 Task: Check the sale-to-list ratio of security in the last 1 year.
Action: Mouse moved to (948, 207)
Screenshot: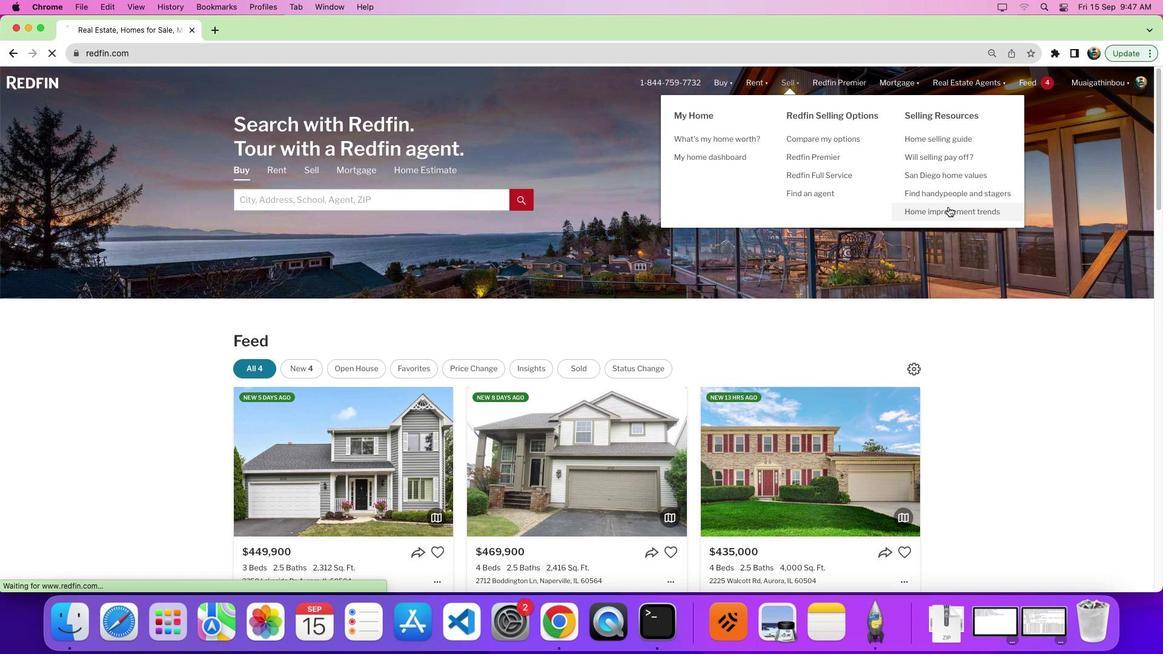 
Action: Mouse pressed left at (948, 207)
Screenshot: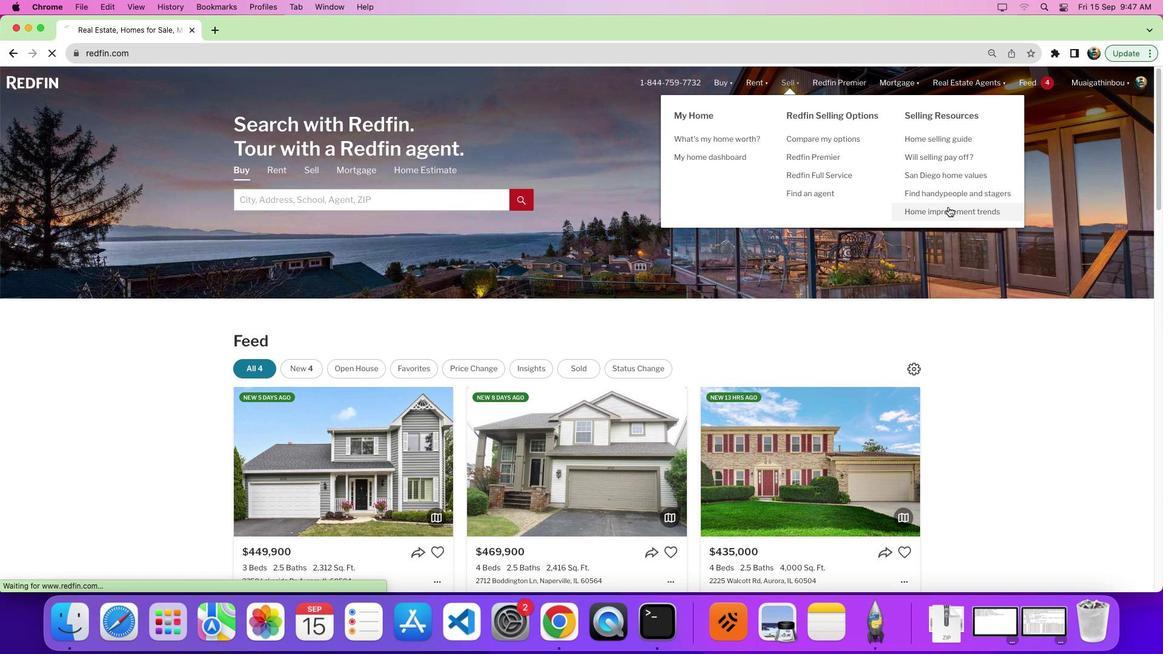 
Action: Mouse moved to (633, 376)
Screenshot: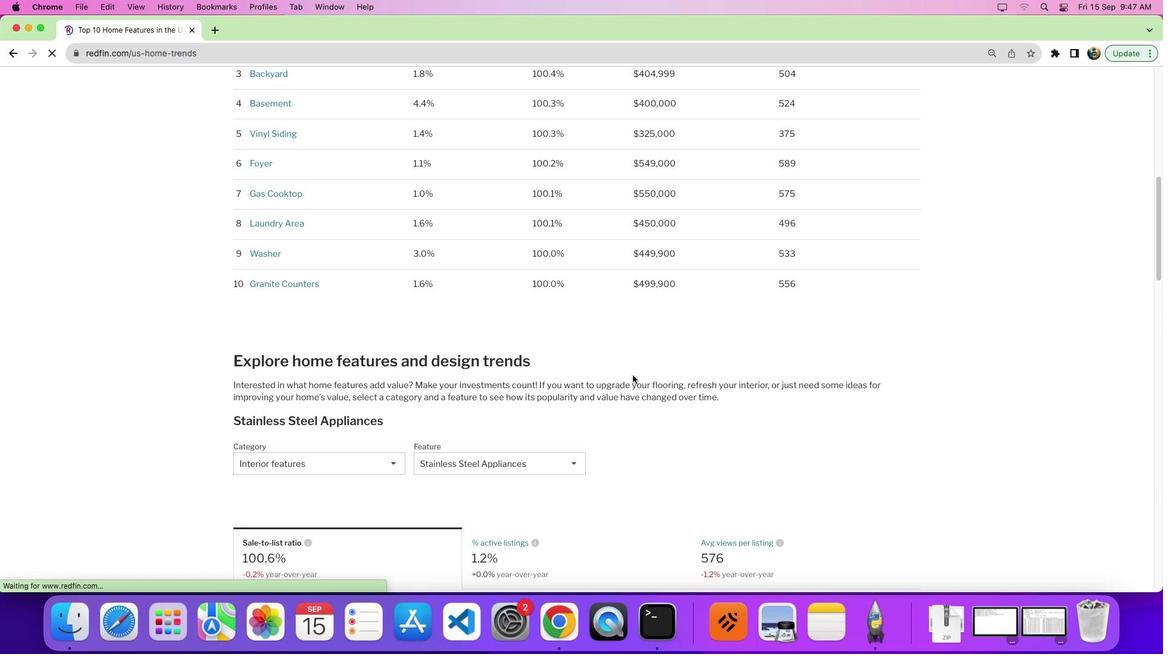 
Action: Mouse scrolled (633, 376) with delta (0, 0)
Screenshot: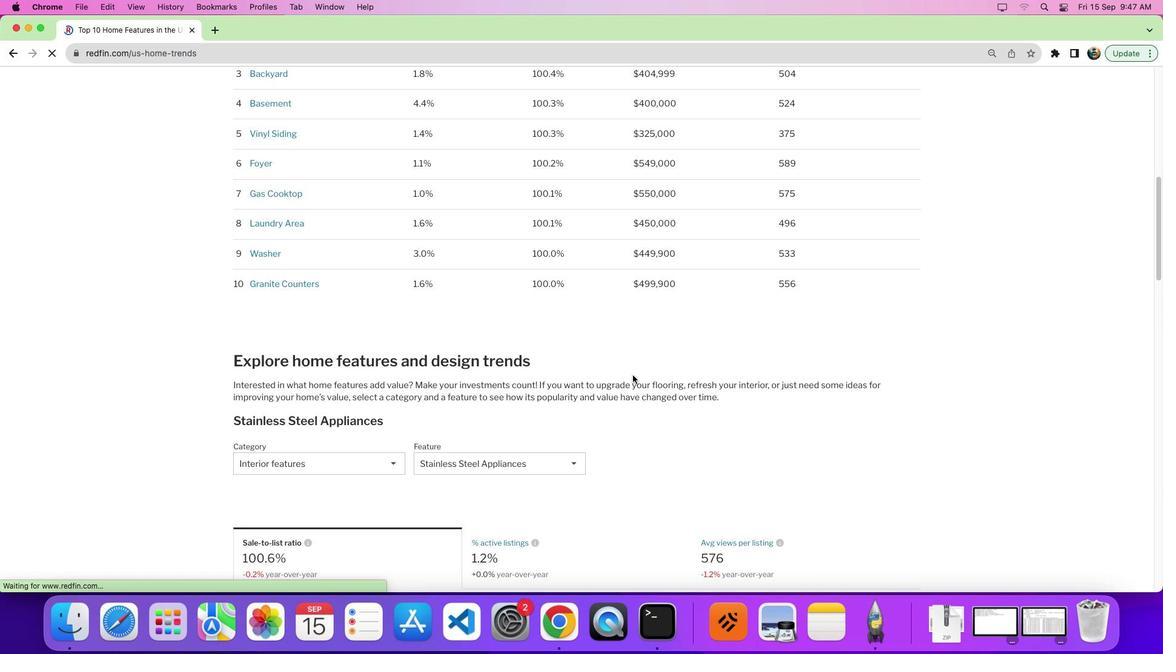 
Action: Mouse scrolled (633, 376) with delta (0, 0)
Screenshot: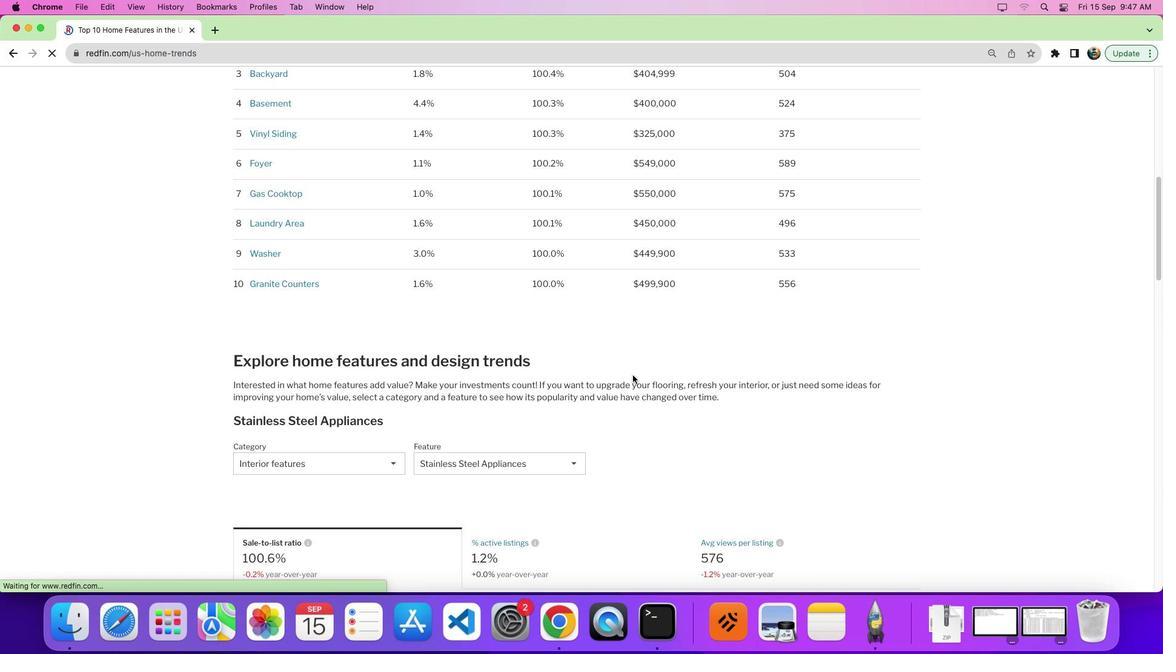 
Action: Mouse scrolled (633, 376) with delta (0, -4)
Screenshot: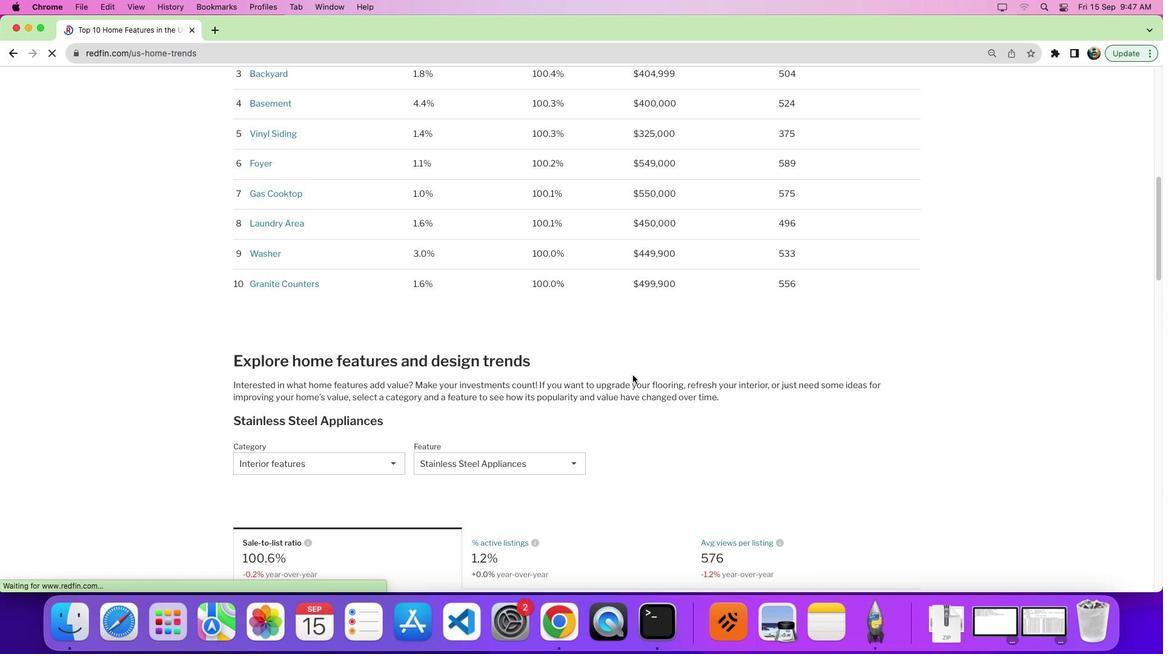 
Action: Mouse moved to (633, 375)
Screenshot: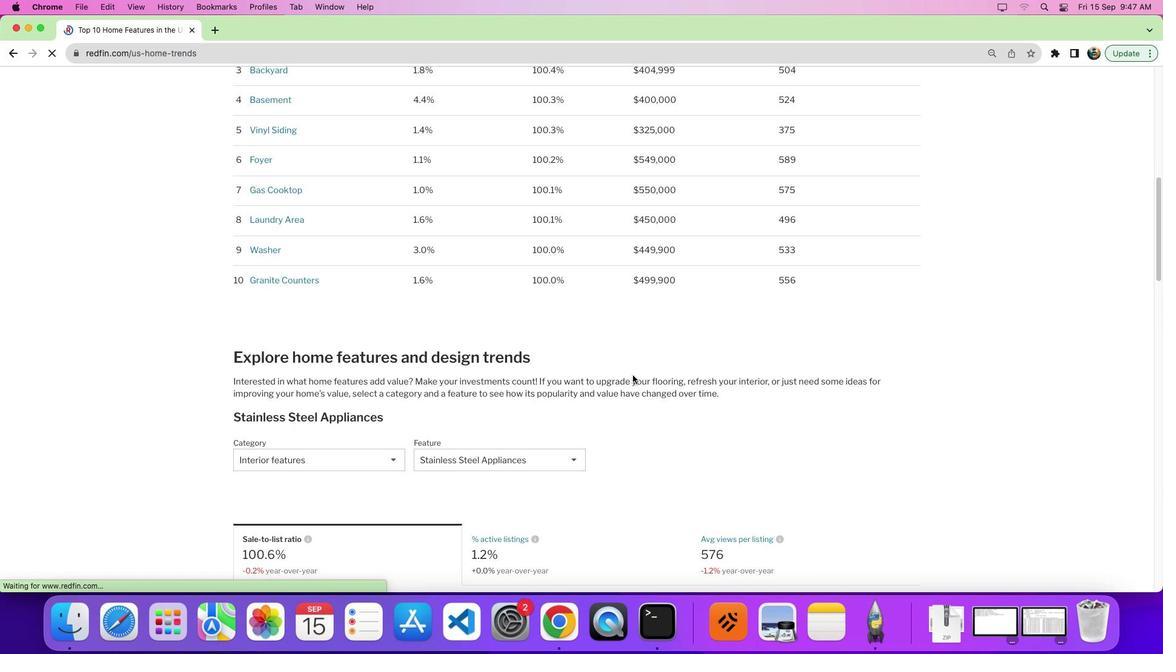 
Action: Mouse scrolled (633, 375) with delta (0, -6)
Screenshot: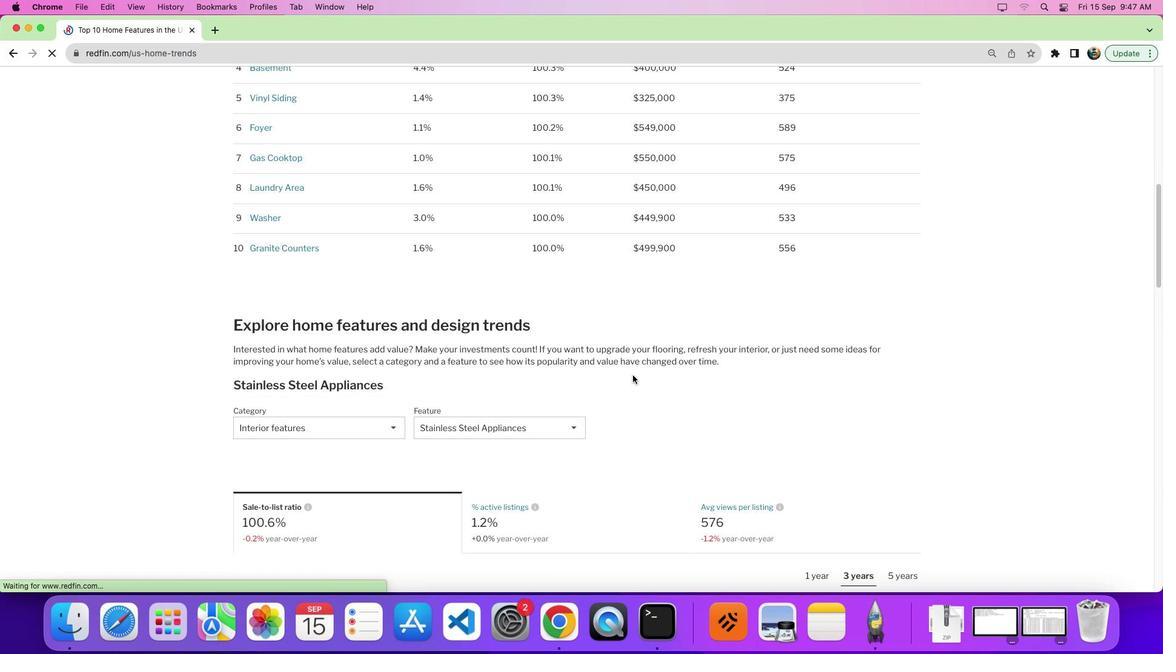 
Action: Mouse moved to (633, 375)
Screenshot: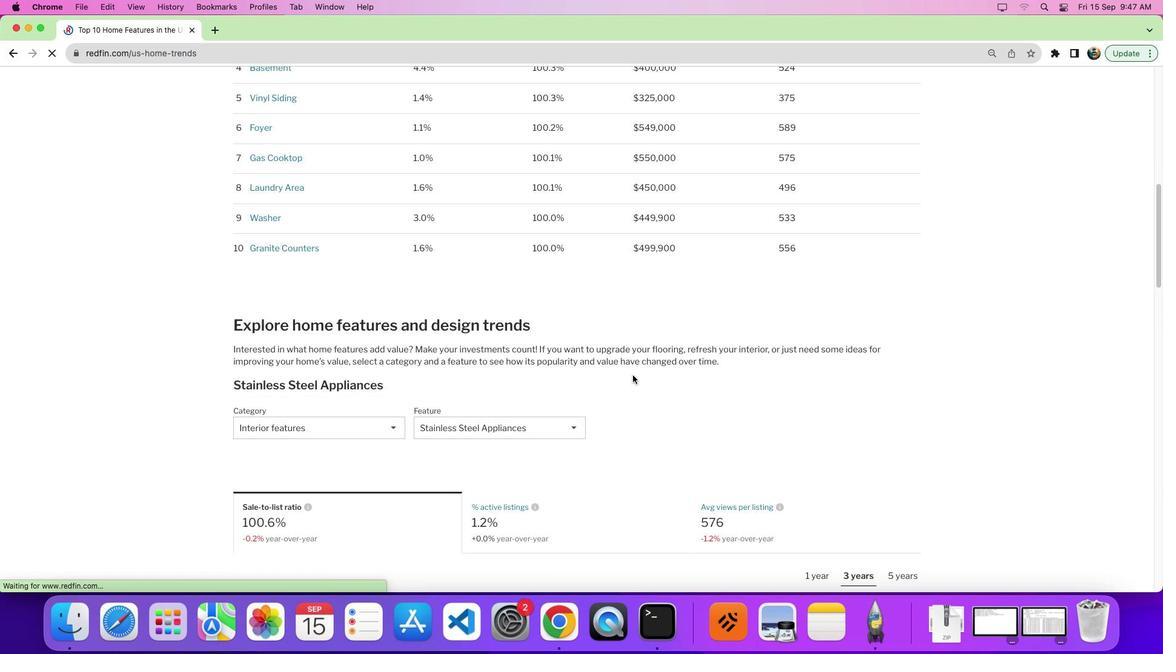 
Action: Mouse scrolled (633, 375) with delta (0, 0)
Screenshot: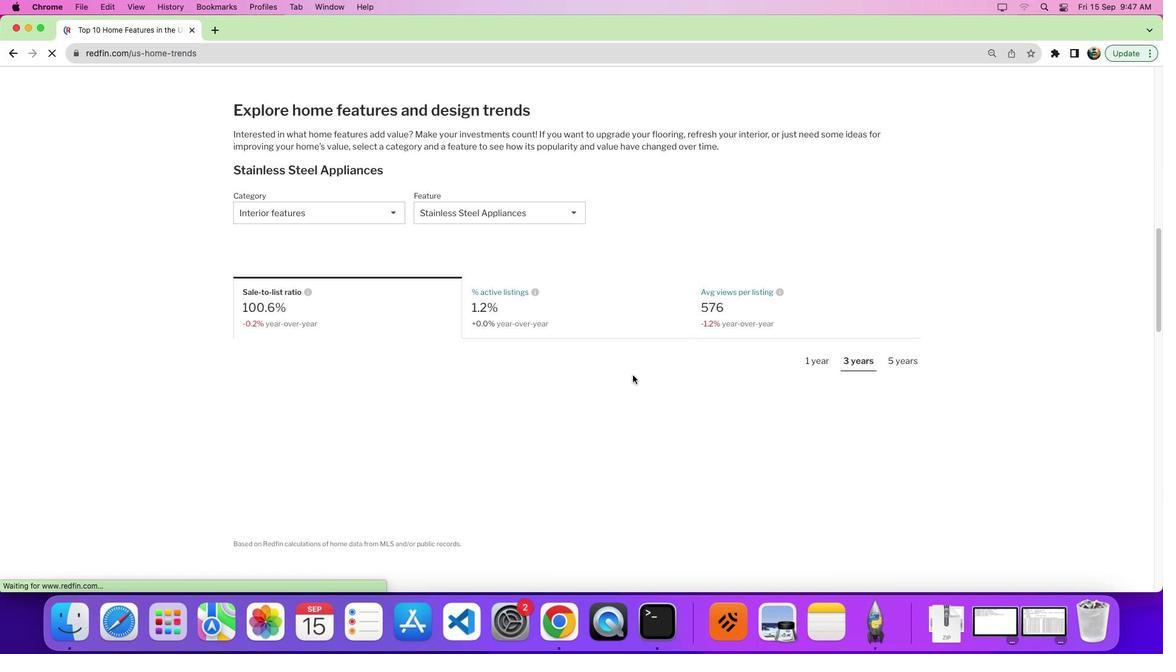 
Action: Mouse scrolled (633, 375) with delta (0, -1)
Screenshot: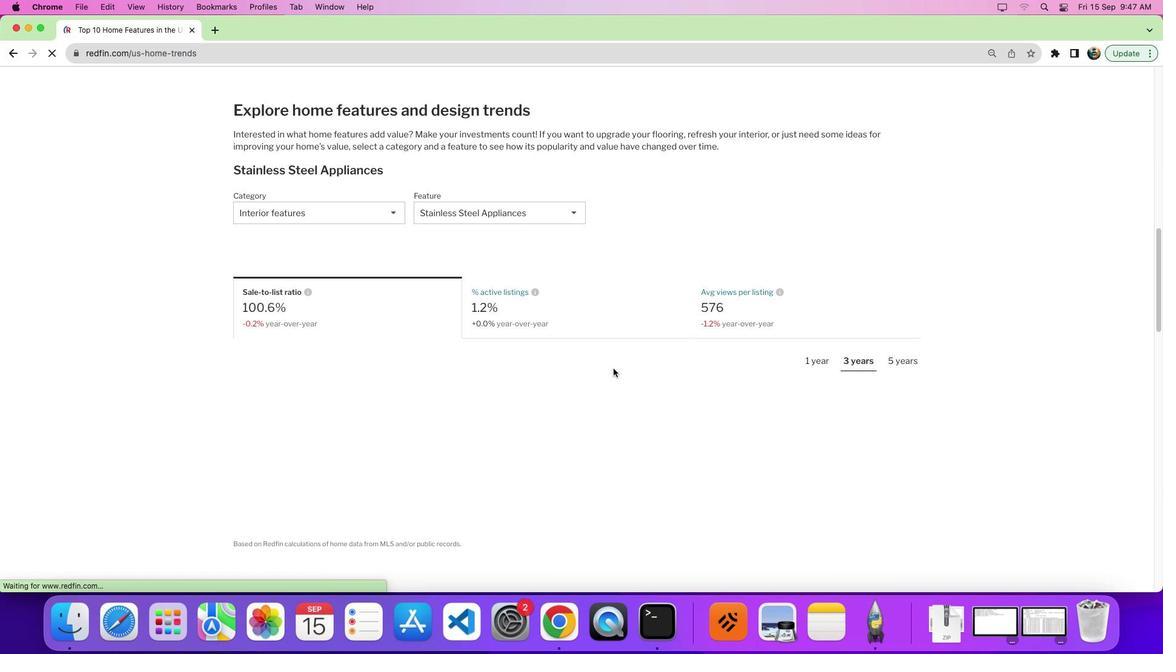 
Action: Mouse scrolled (633, 375) with delta (0, -4)
Screenshot: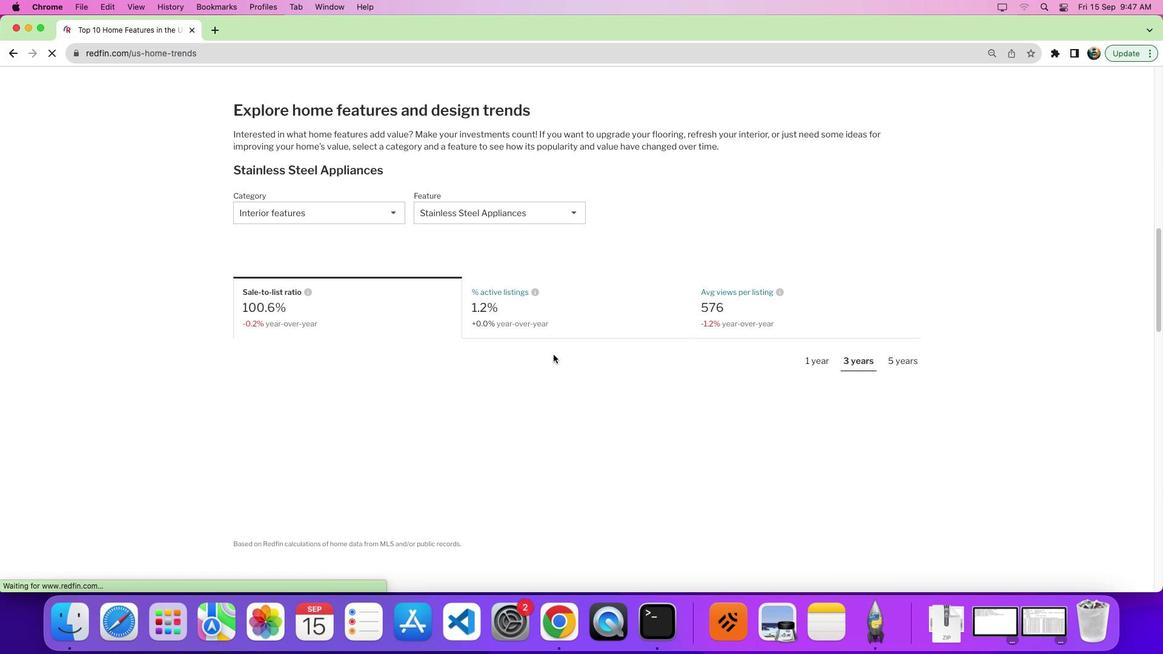
Action: Mouse moved to (335, 223)
Screenshot: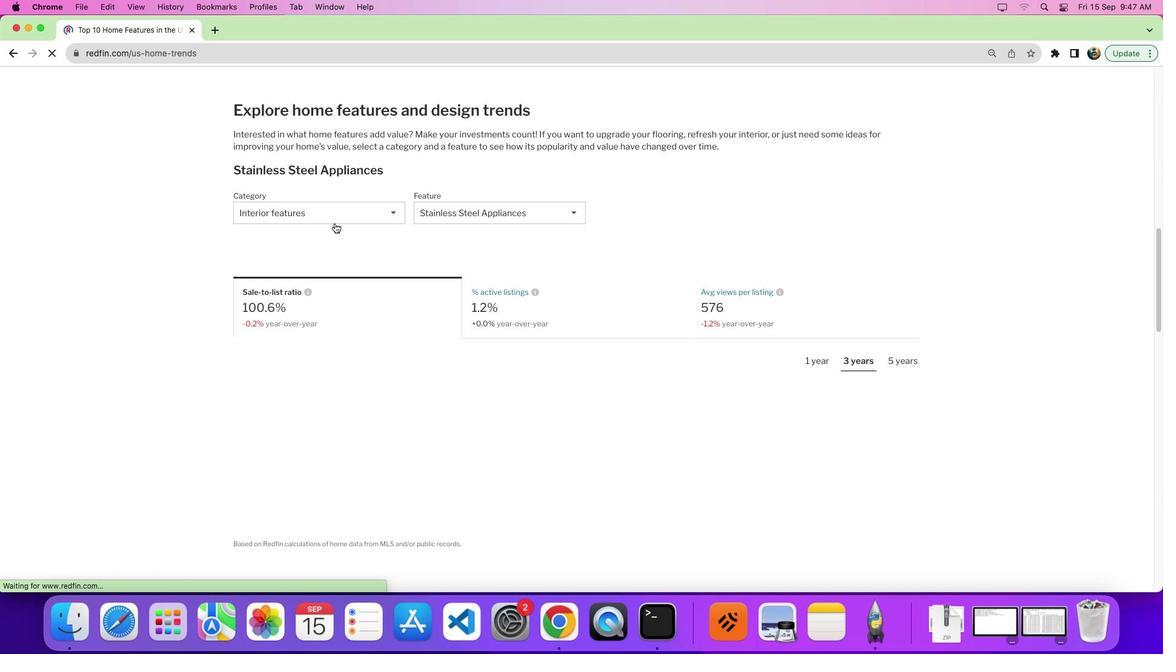 
Action: Mouse pressed left at (335, 223)
Screenshot: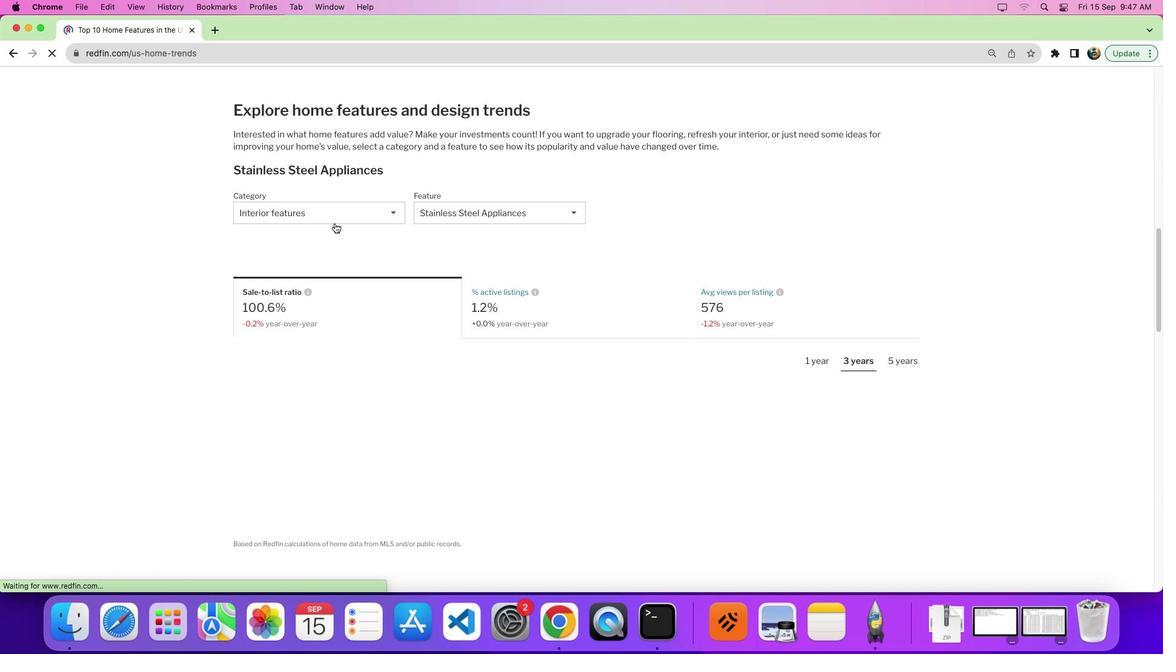 
Action: Mouse moved to (338, 219)
Screenshot: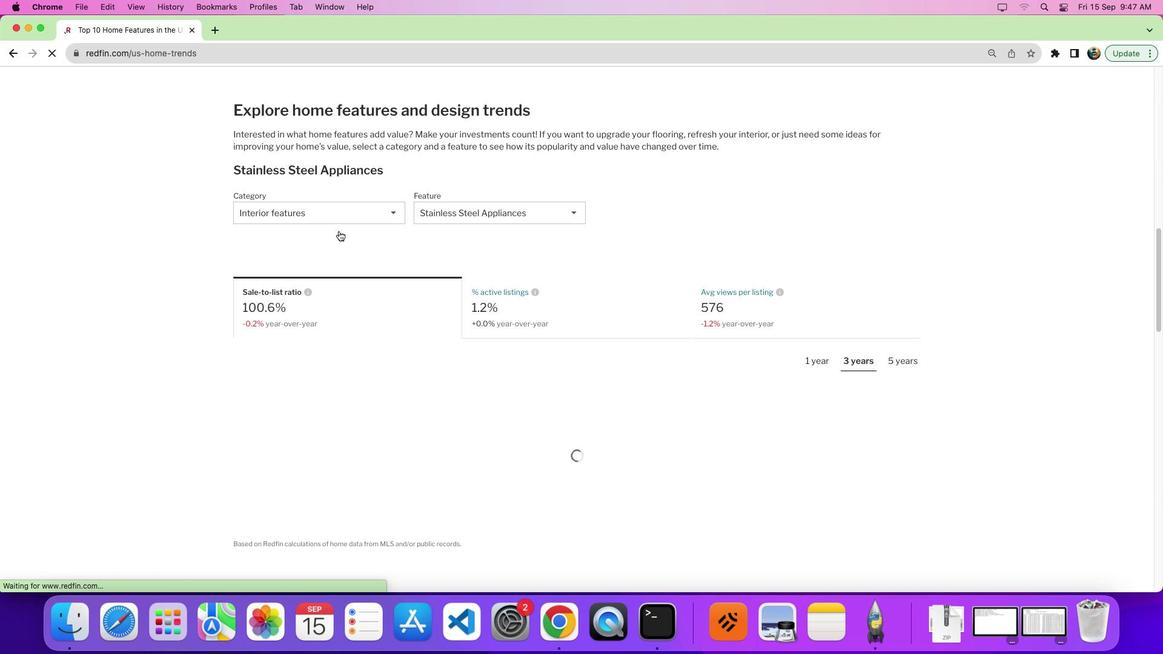 
Action: Mouse pressed left at (338, 219)
Screenshot: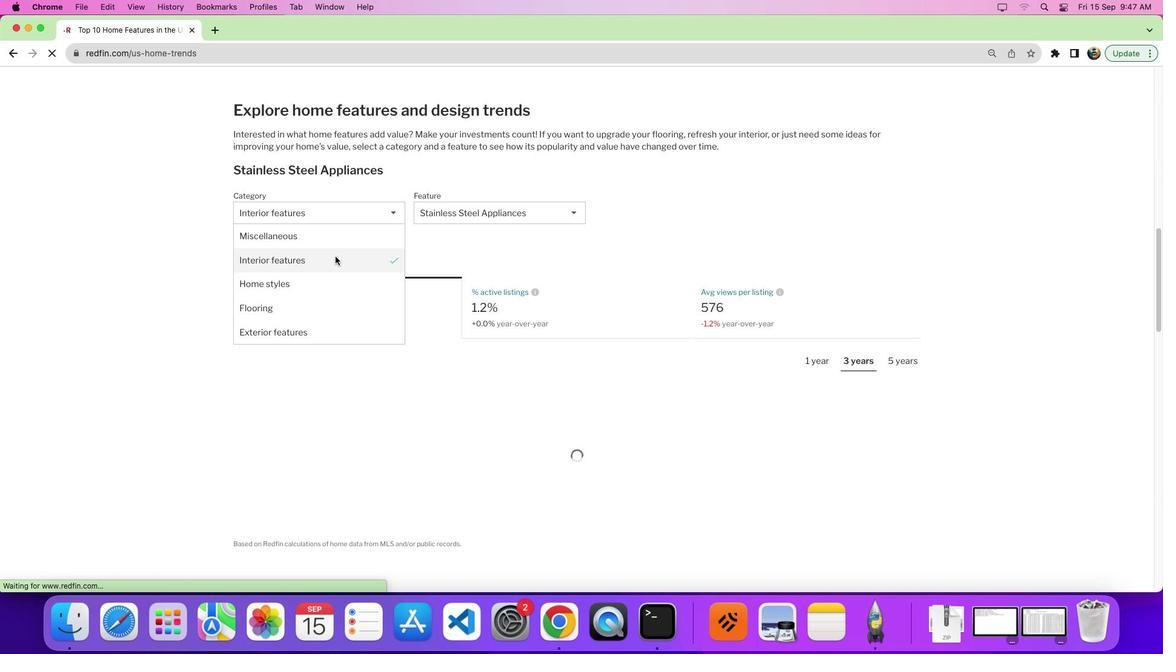 
Action: Mouse moved to (338, 236)
Screenshot: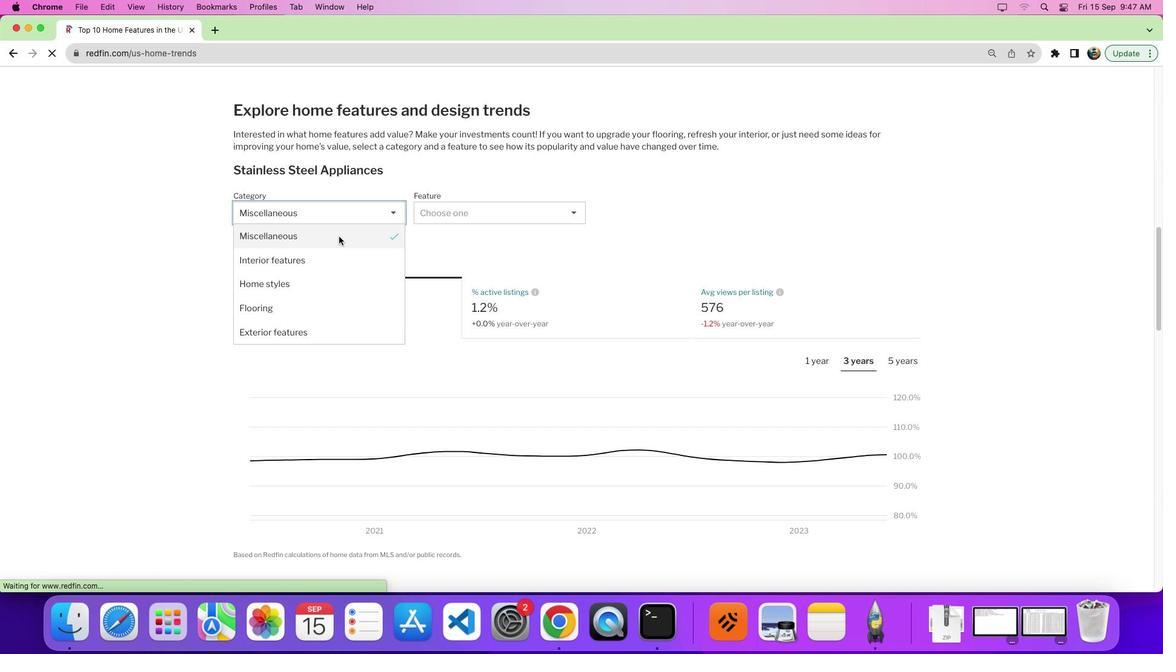 
Action: Mouse pressed left at (338, 236)
Screenshot: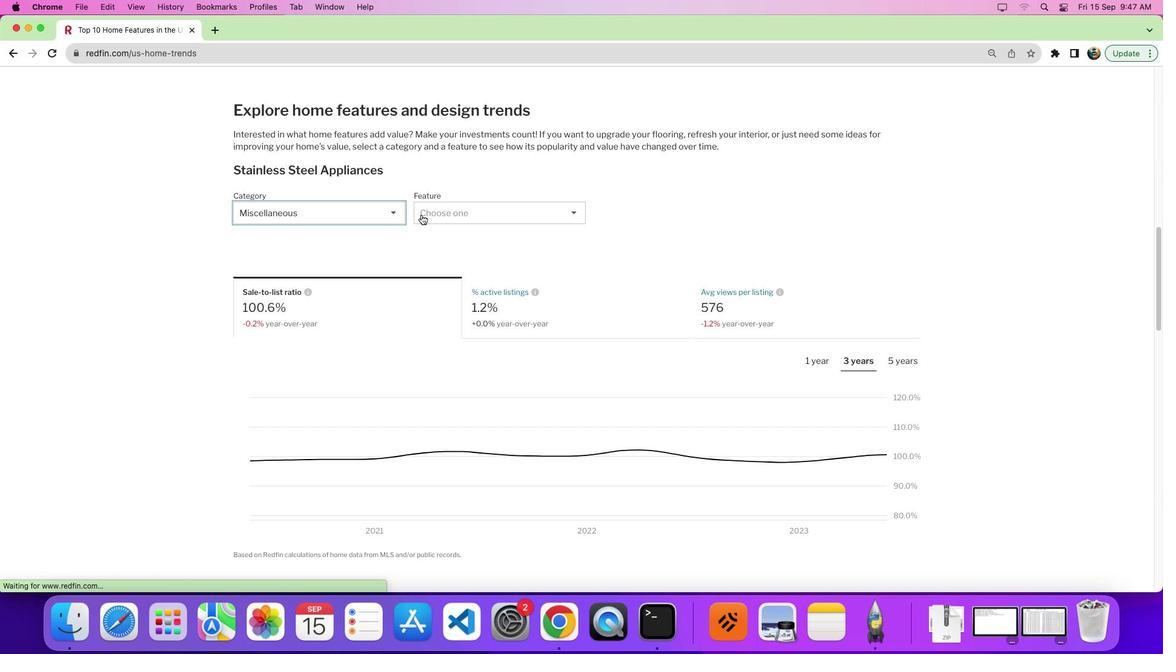 
Action: Mouse moved to (485, 208)
Screenshot: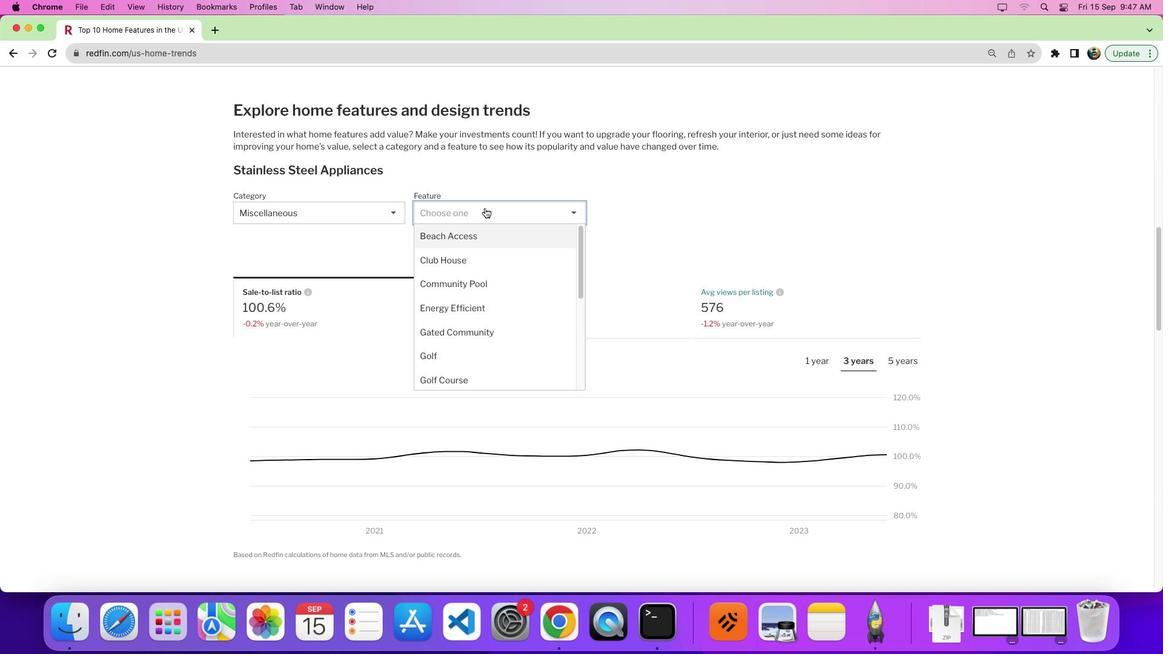 
Action: Mouse pressed left at (485, 208)
Screenshot: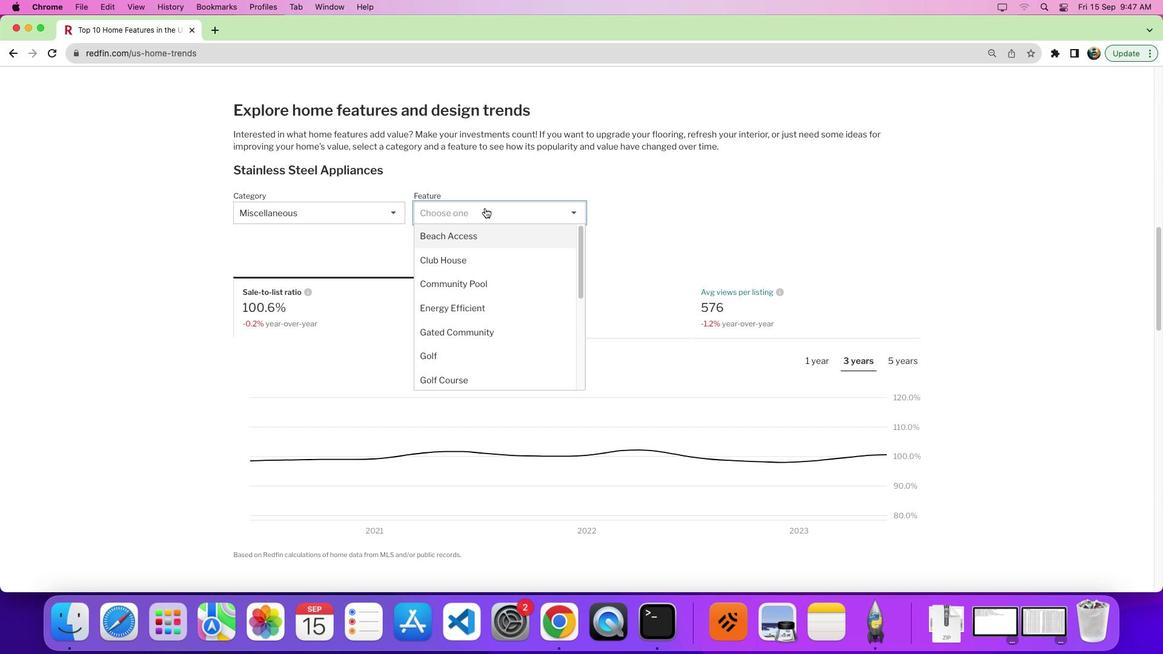 
Action: Mouse moved to (501, 290)
Screenshot: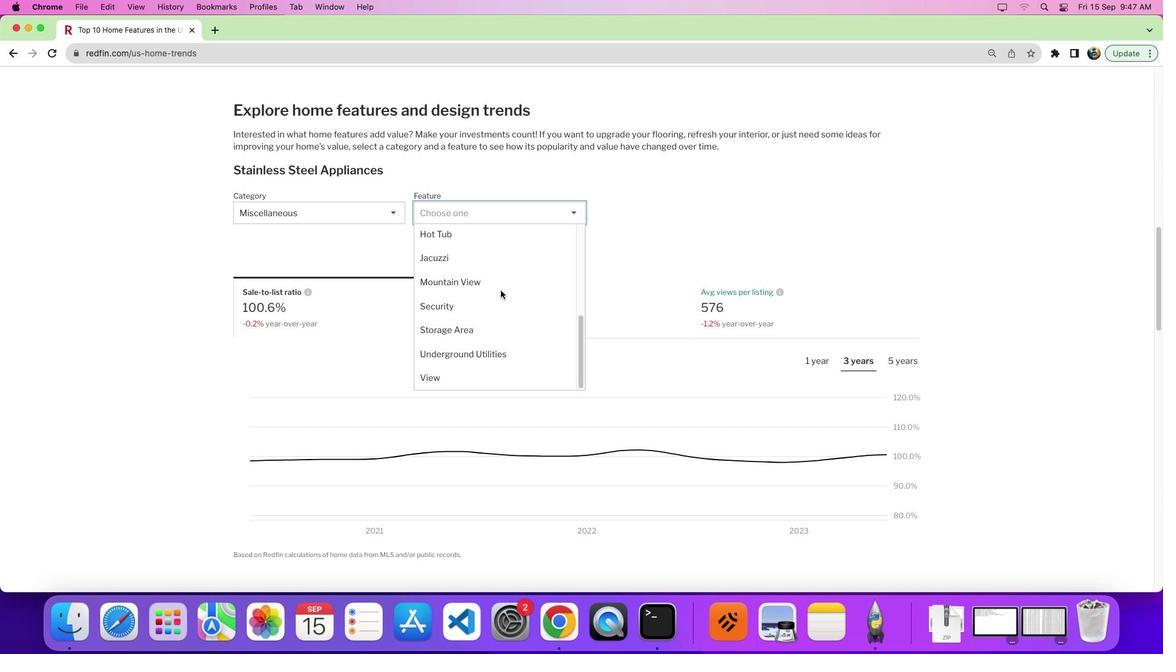 
Action: Mouse scrolled (501, 290) with delta (0, 0)
Screenshot: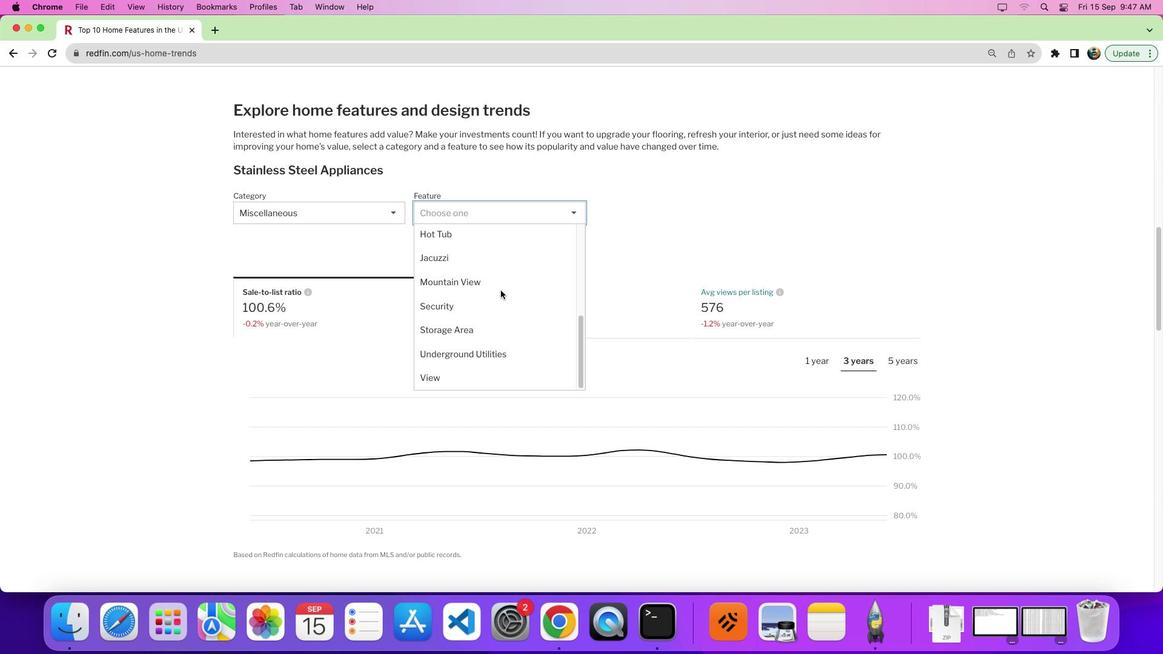 
Action: Mouse scrolled (501, 290) with delta (0, 0)
Screenshot: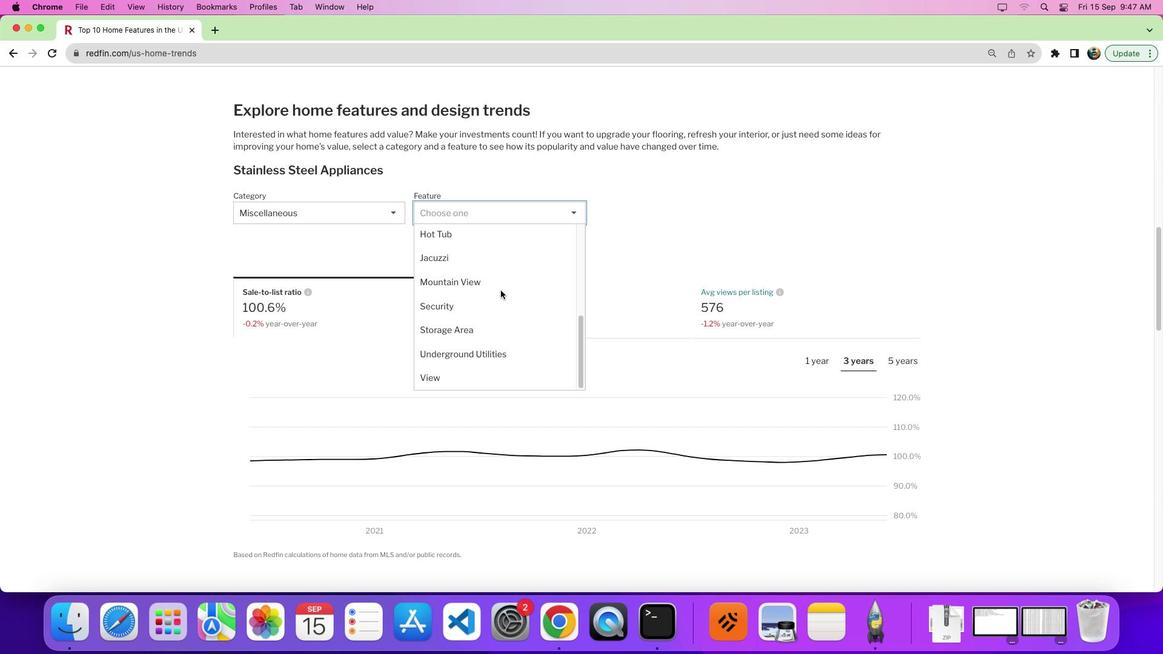 
Action: Mouse scrolled (501, 290) with delta (0, -4)
Screenshot: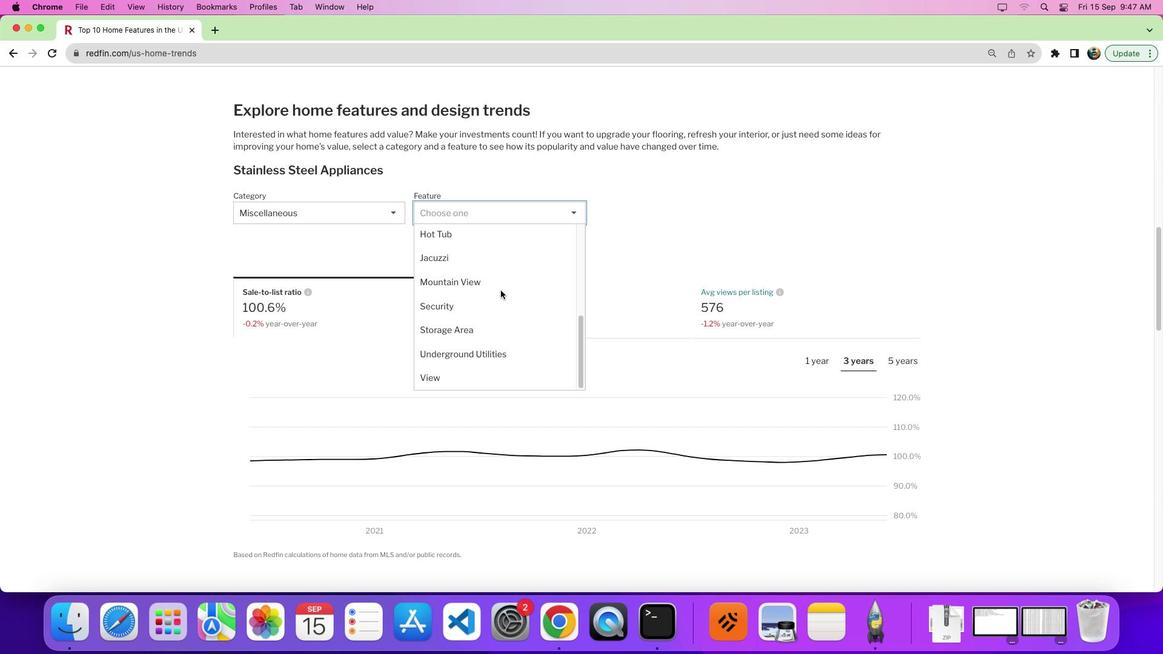 
Action: Mouse scrolled (501, 290) with delta (0, -6)
Screenshot: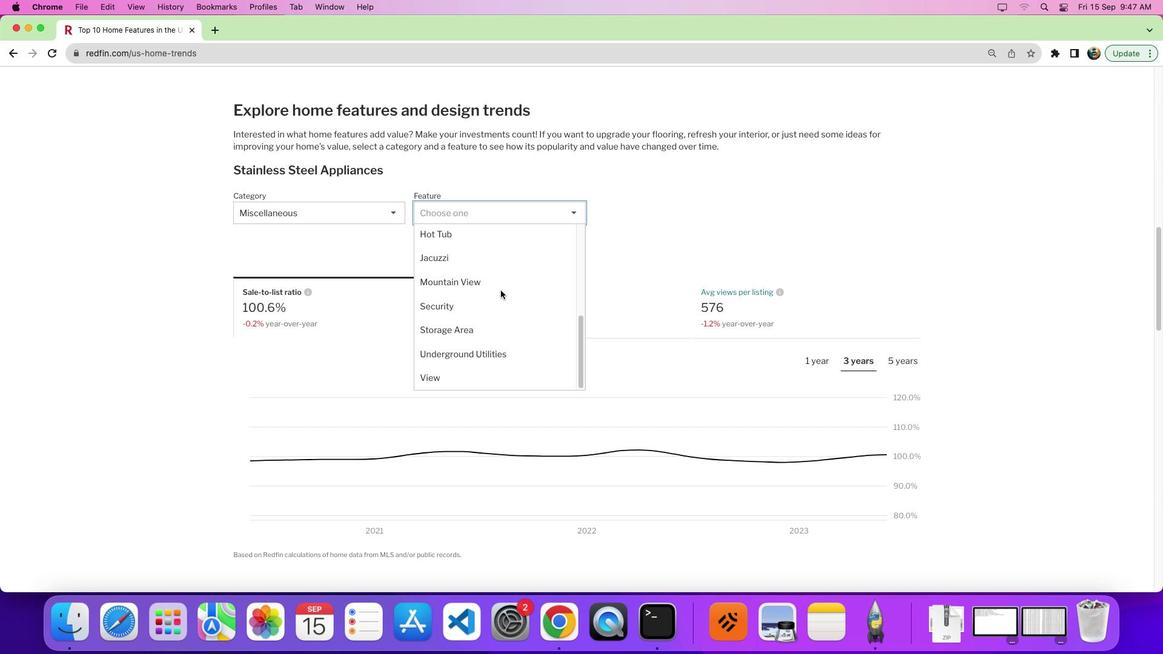 
Action: Mouse moved to (481, 296)
Screenshot: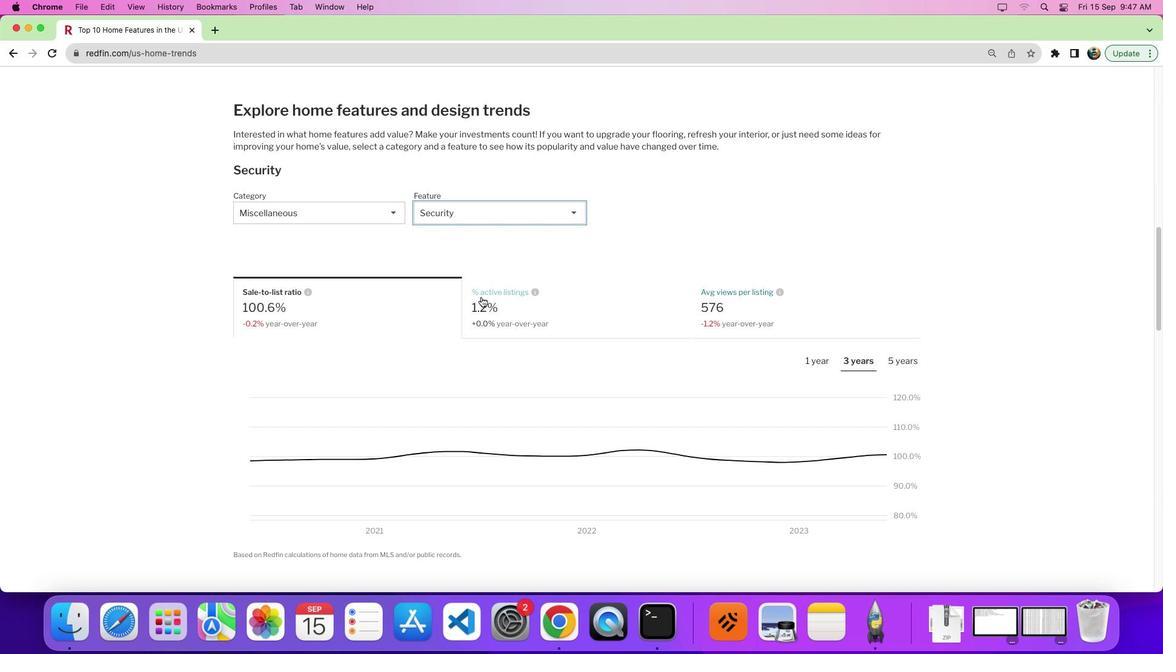 
Action: Mouse pressed left at (481, 296)
Screenshot: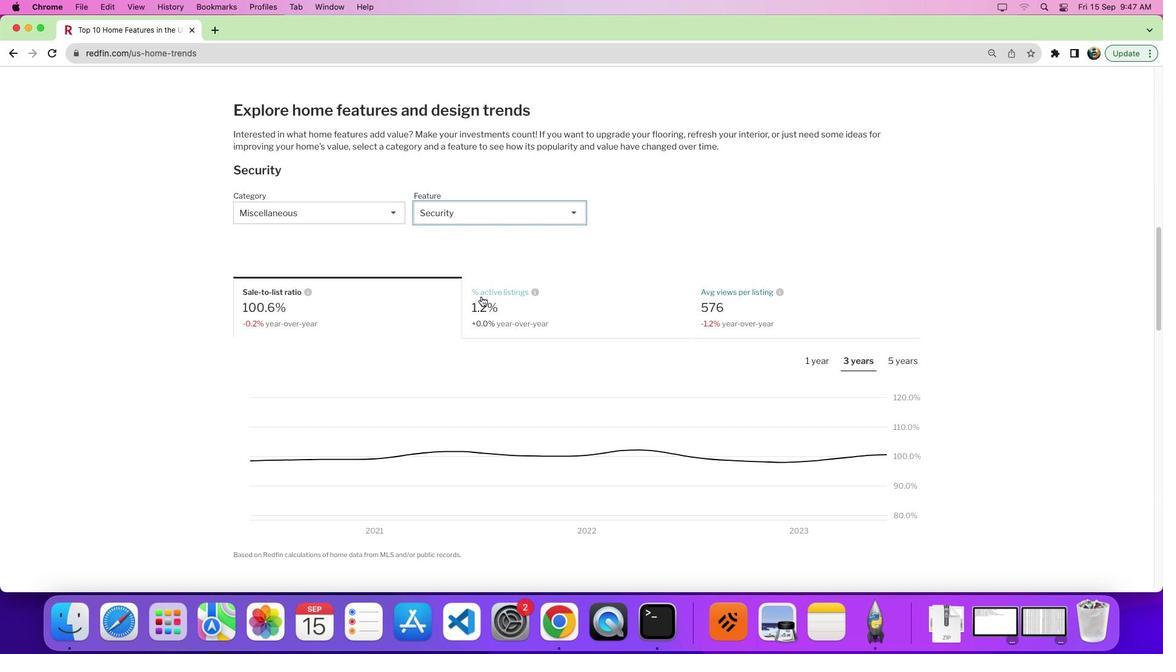 
Action: Mouse moved to (575, 292)
Screenshot: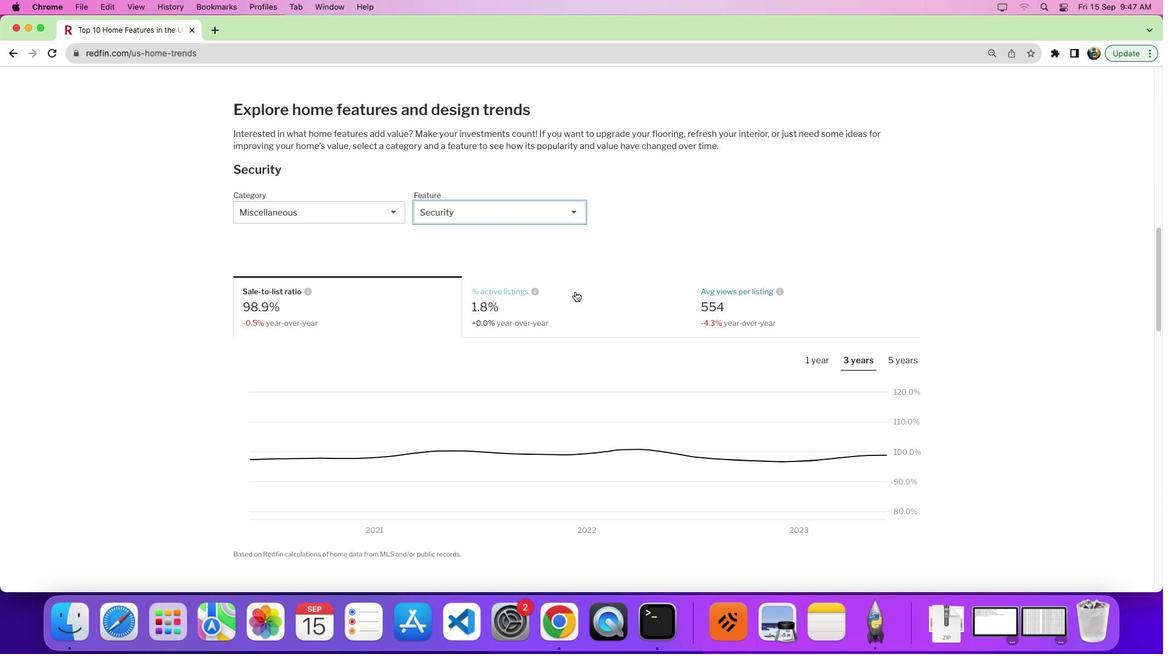 
Action: Mouse scrolled (575, 292) with delta (0, 0)
Screenshot: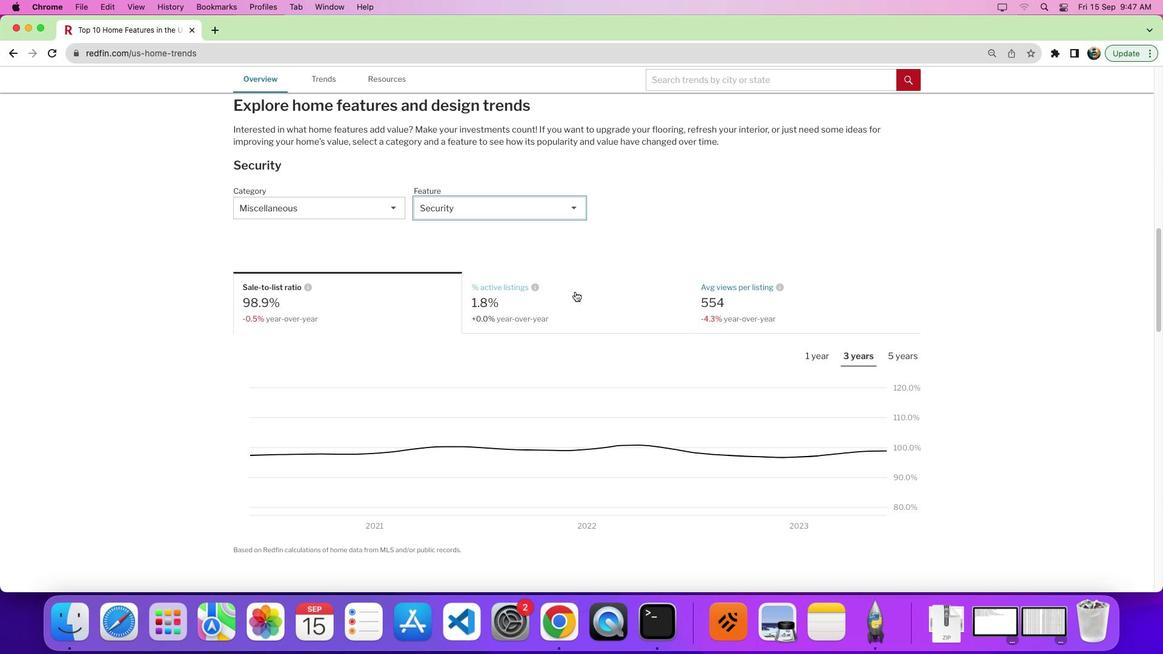 
Action: Mouse scrolled (575, 292) with delta (0, 0)
Screenshot: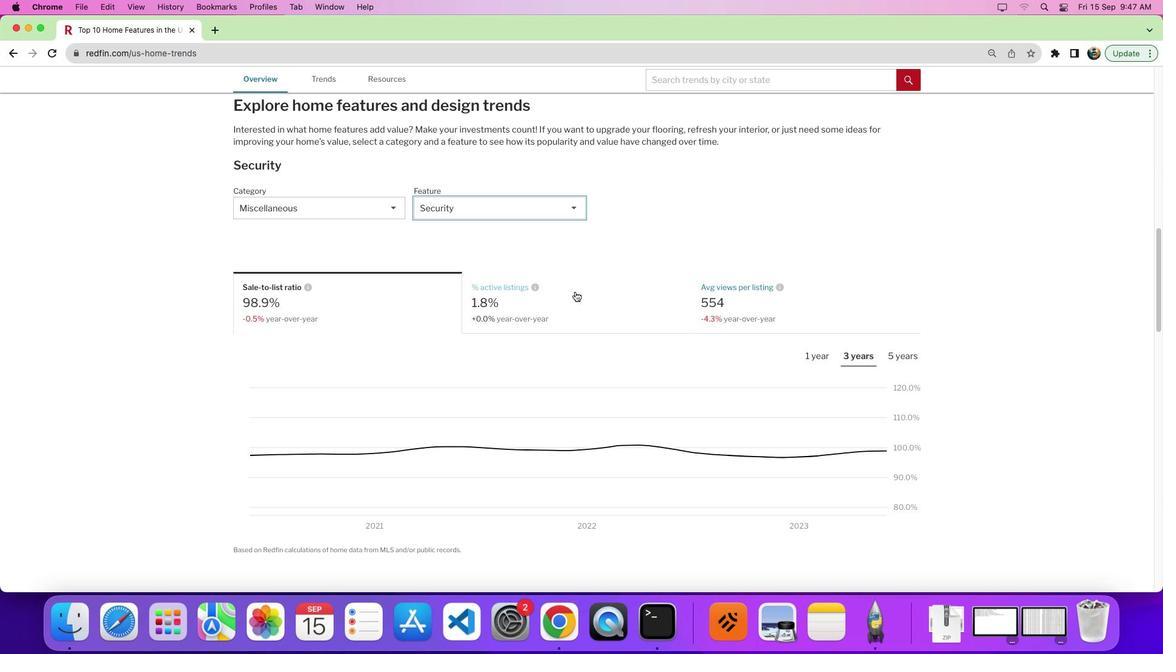 
Action: Mouse moved to (832, 353)
Screenshot: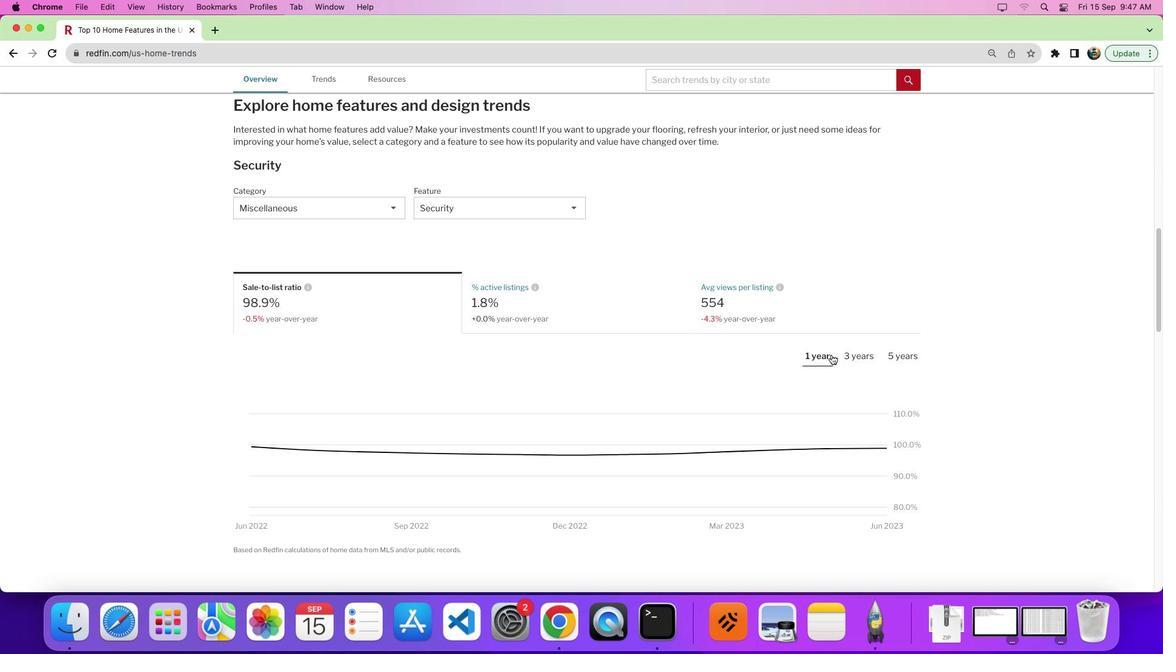 
Action: Mouse pressed left at (832, 353)
Screenshot: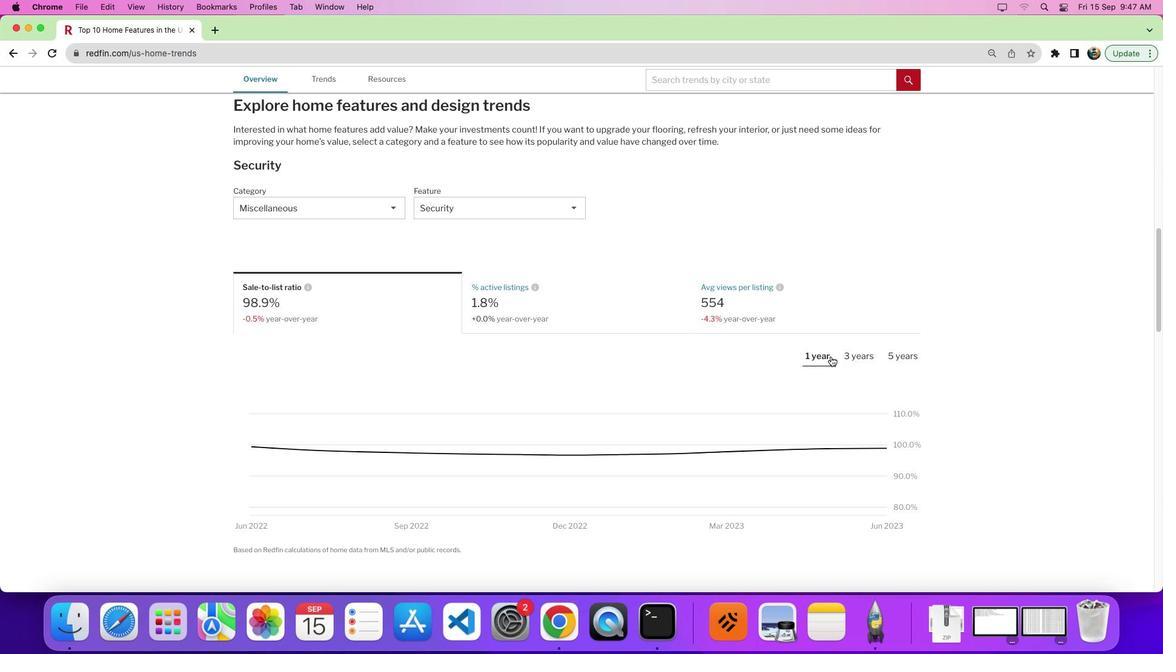 
Action: Mouse moved to (827, 356)
Screenshot: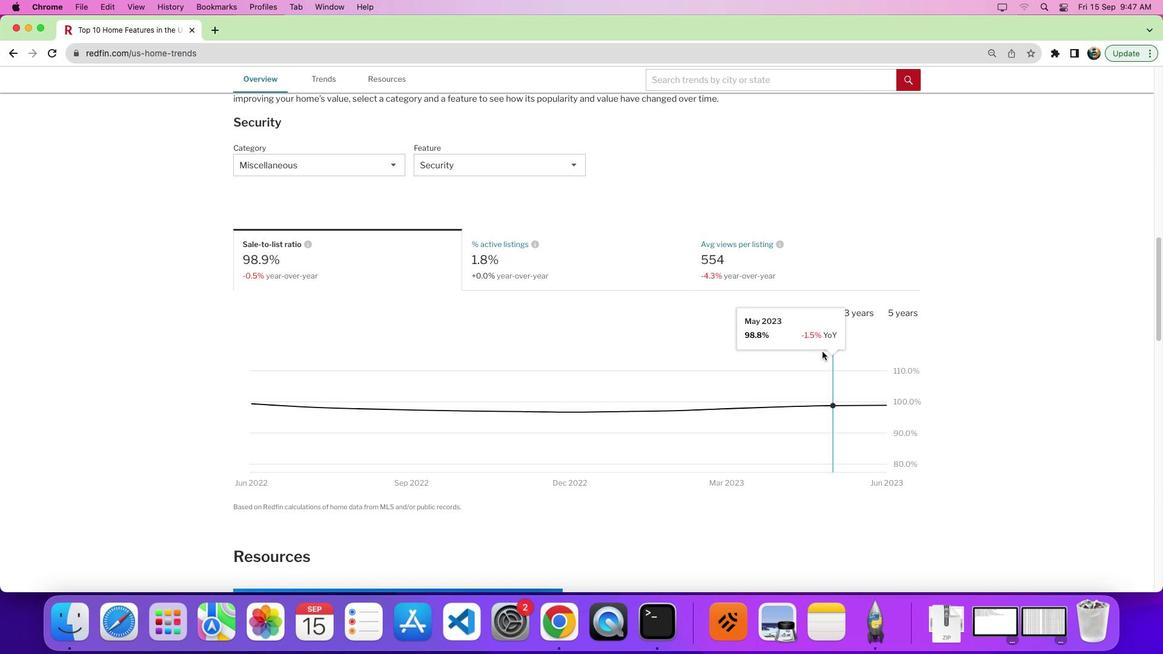 
Action: Mouse scrolled (827, 356) with delta (0, 0)
Screenshot: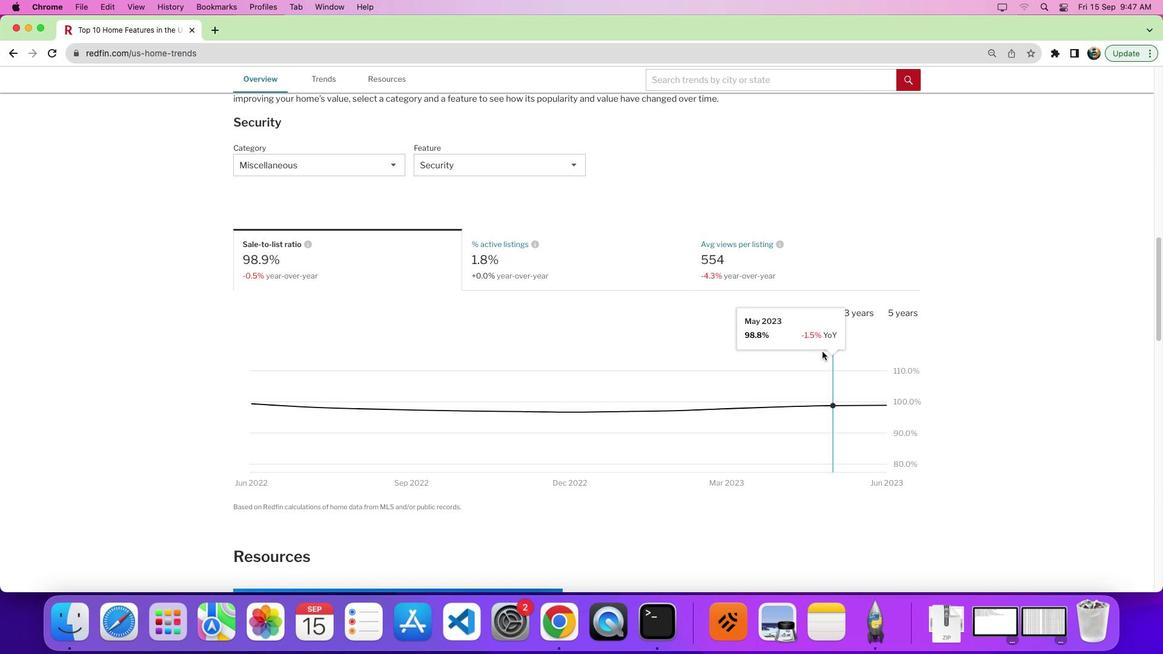 
Action: Mouse moved to (824, 353)
Screenshot: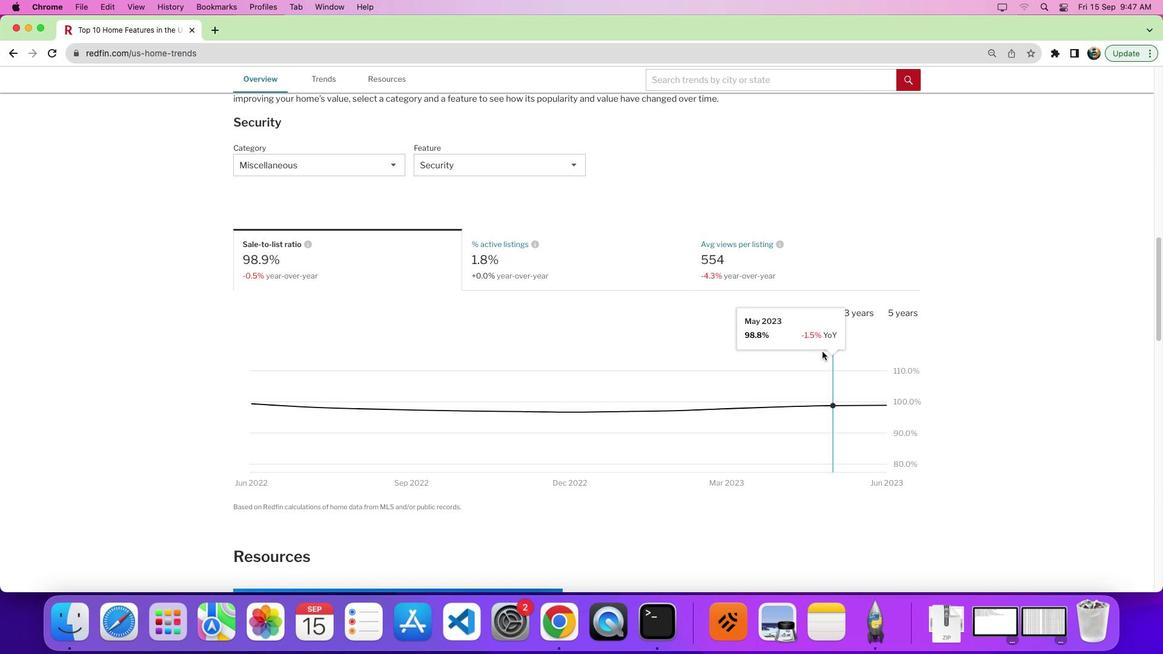 
Action: Mouse scrolled (824, 353) with delta (0, 0)
Screenshot: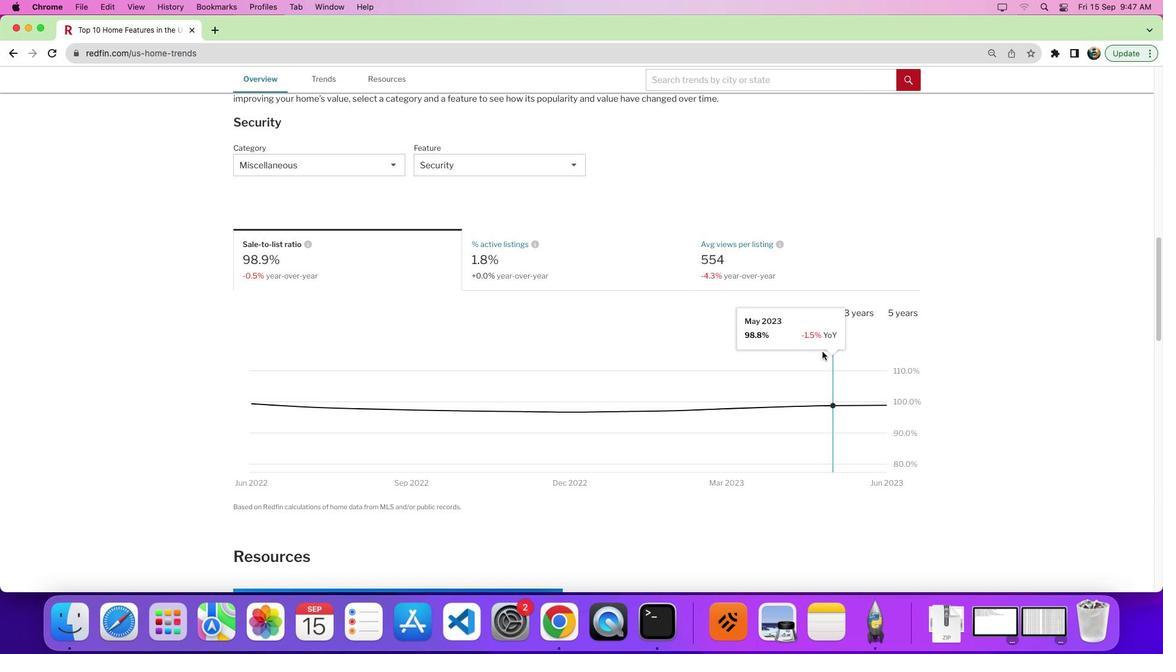 
Action: Mouse moved to (822, 352)
Screenshot: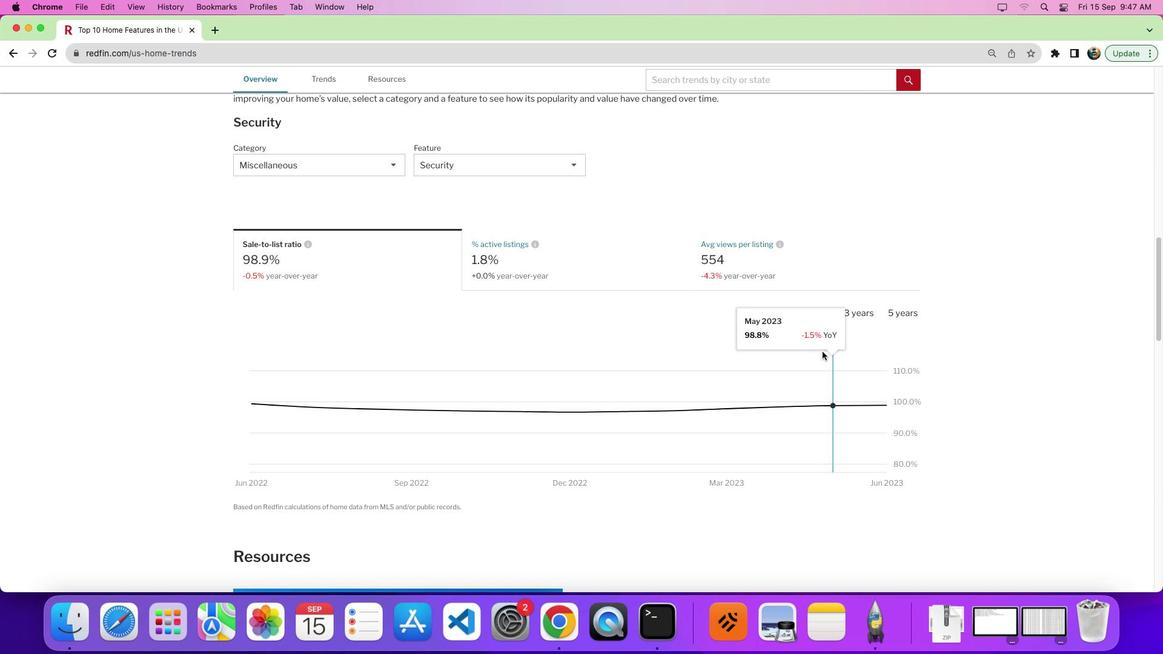 
